 Task: Log work in the project TripHive for the issue 'Data not being saved when expected' spent time as '1w 2d 8h 53m' and remaining time as '3w 6d 6h 38m' and clone the issue. Now add the issue to the epic 'Mobile App Development'.
Action: Mouse moved to (746, 349)
Screenshot: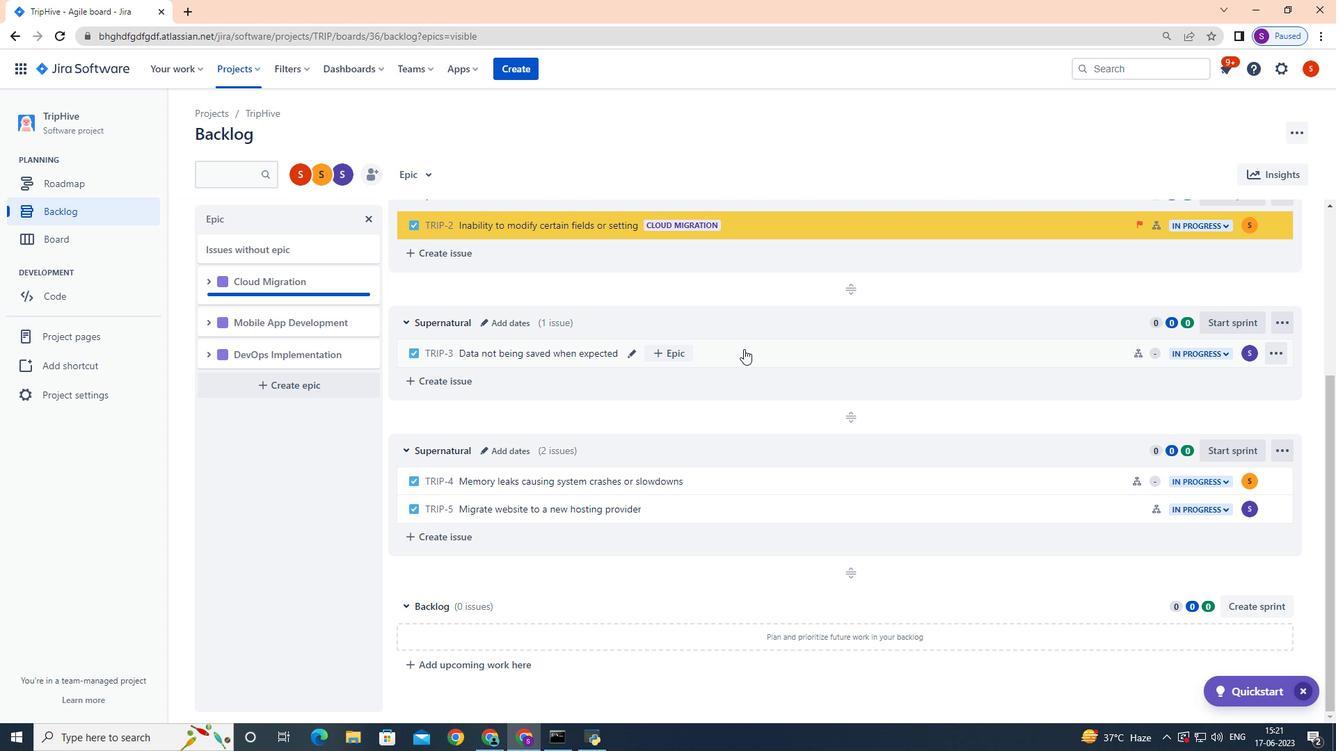 
Action: Mouse pressed left at (746, 349)
Screenshot: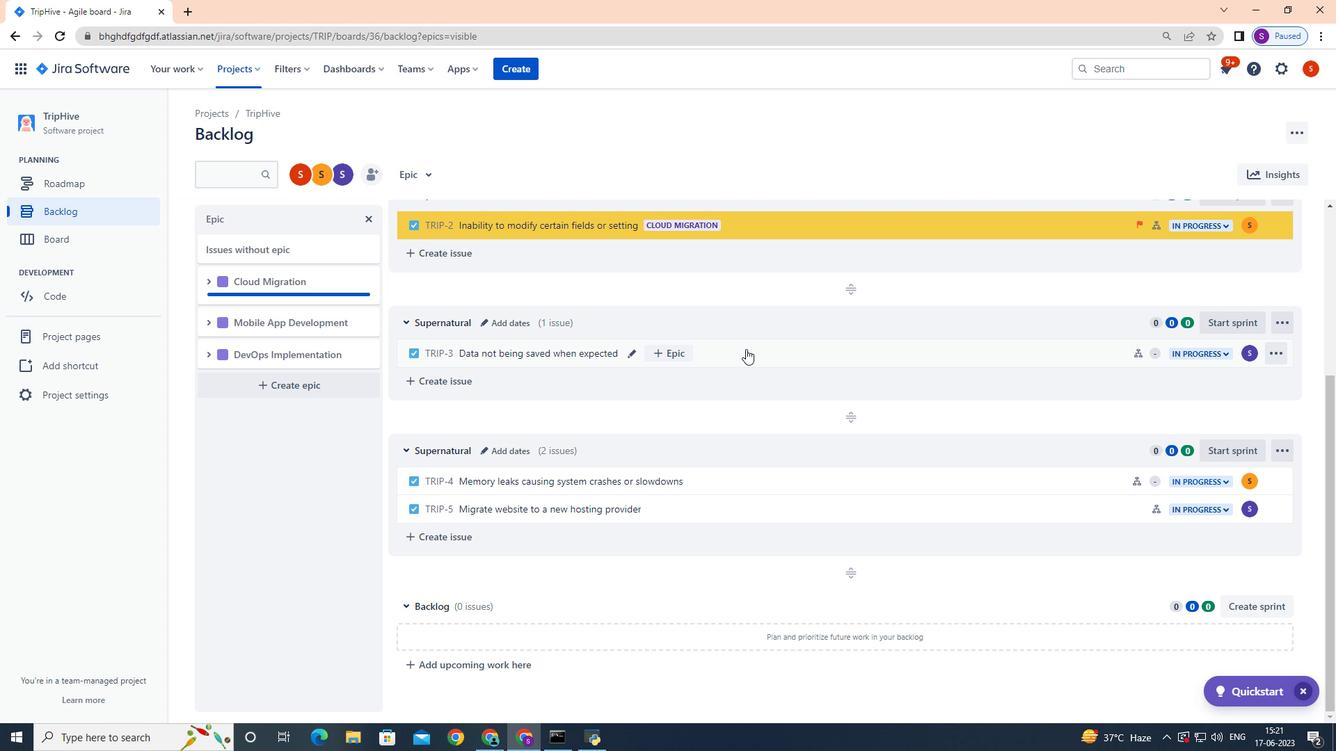 
Action: Mouse moved to (1271, 212)
Screenshot: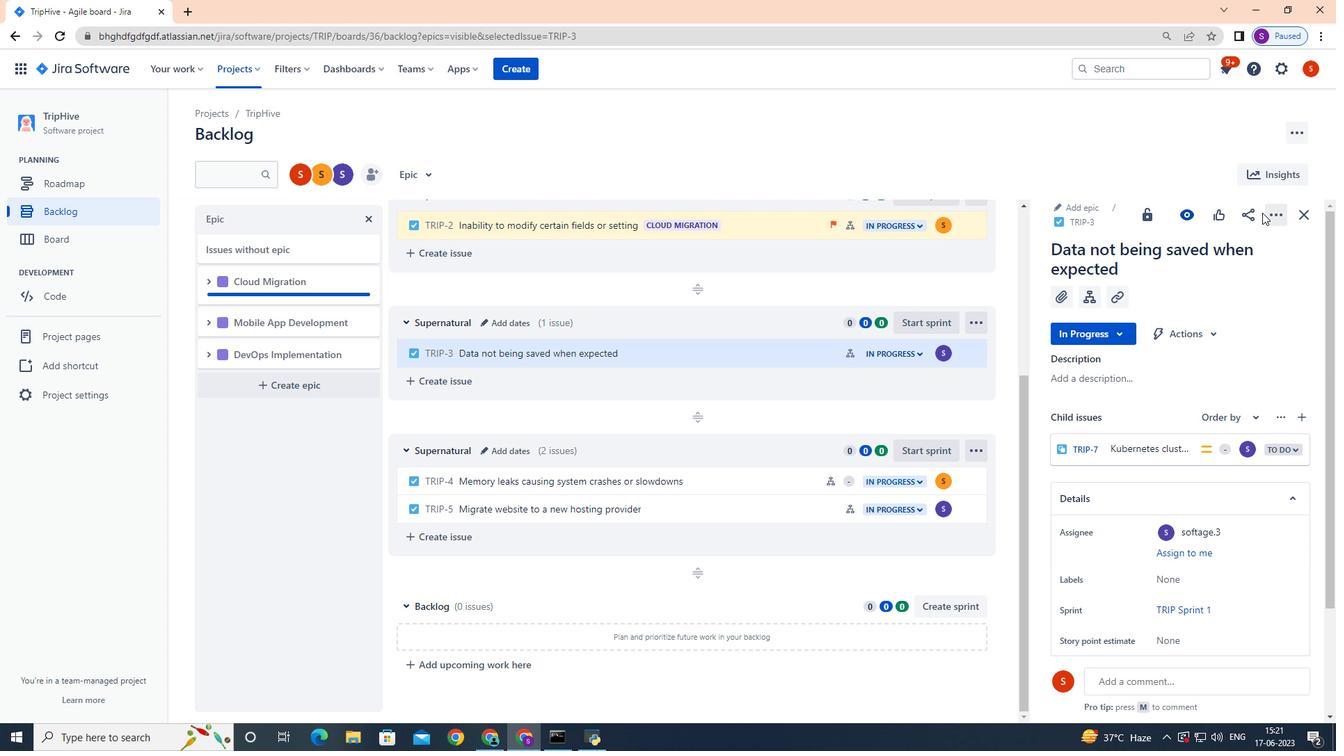 
Action: Mouse pressed left at (1271, 212)
Screenshot: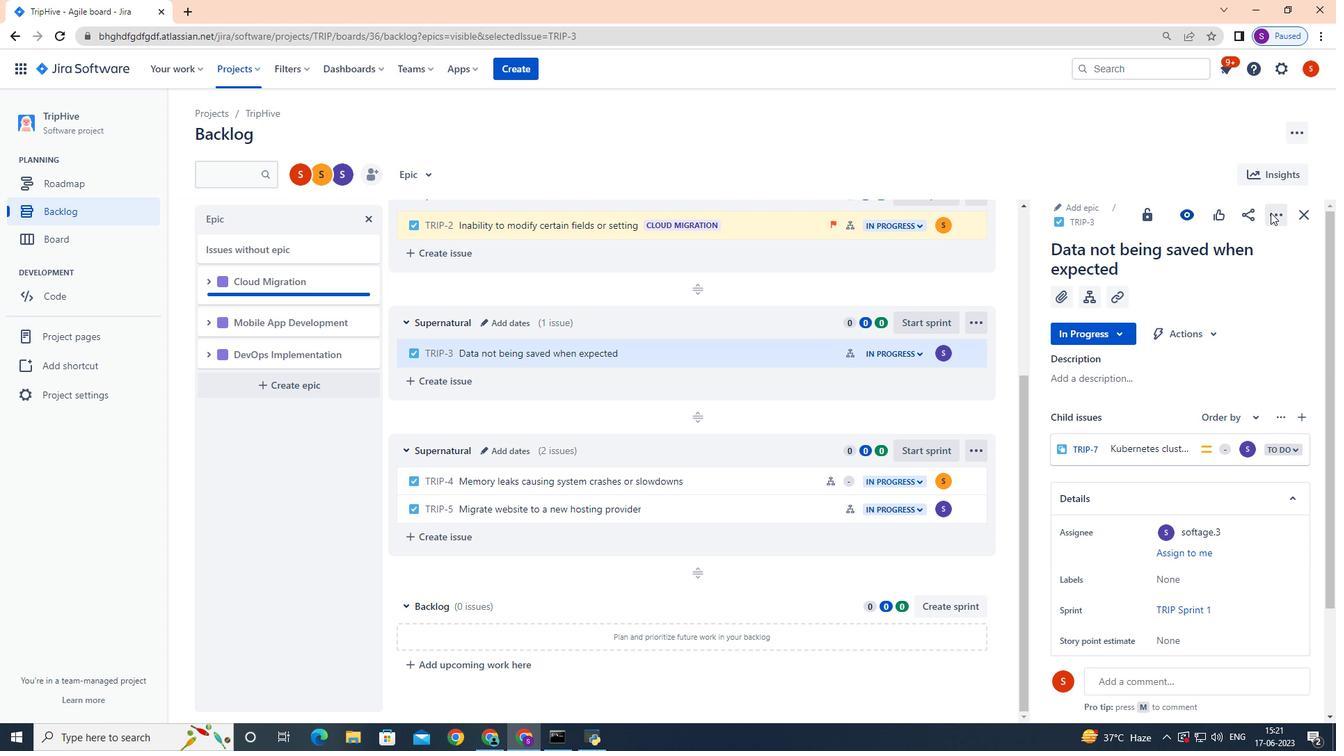 
Action: Mouse moved to (1238, 253)
Screenshot: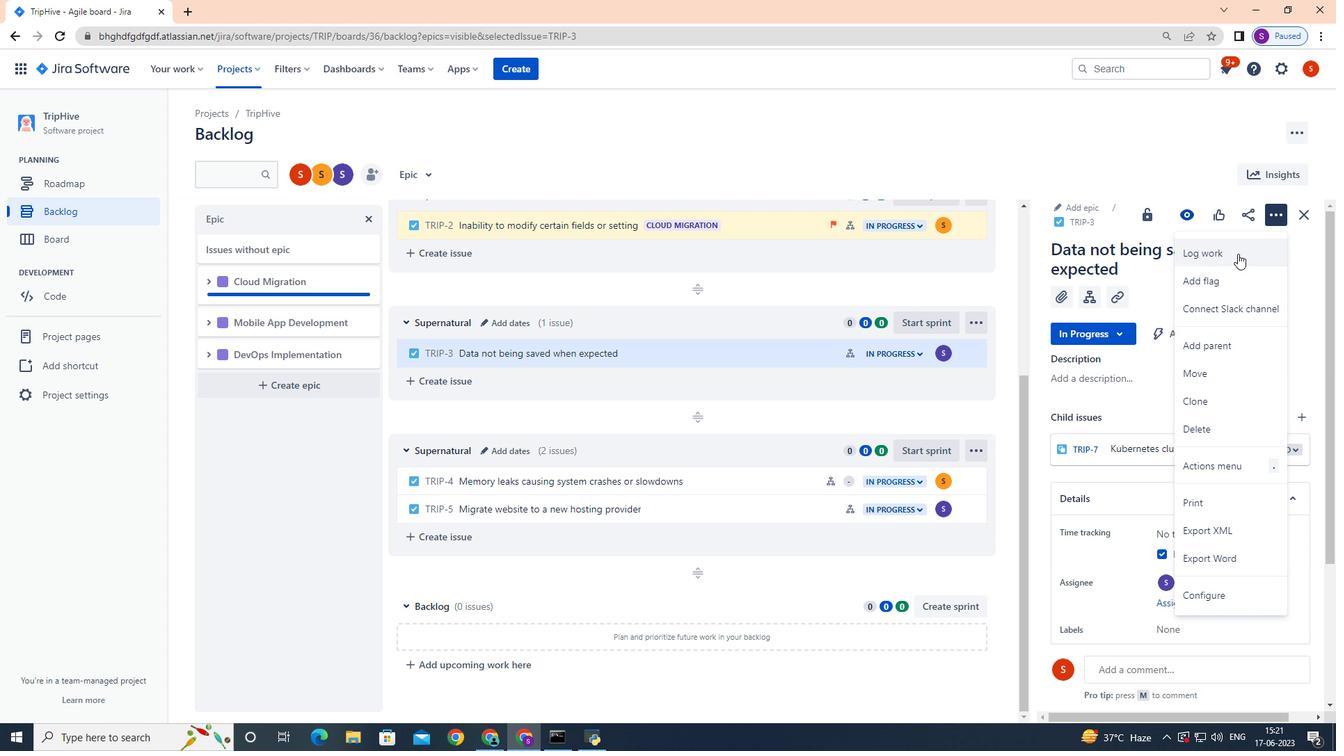 
Action: Mouse pressed left at (1238, 253)
Screenshot: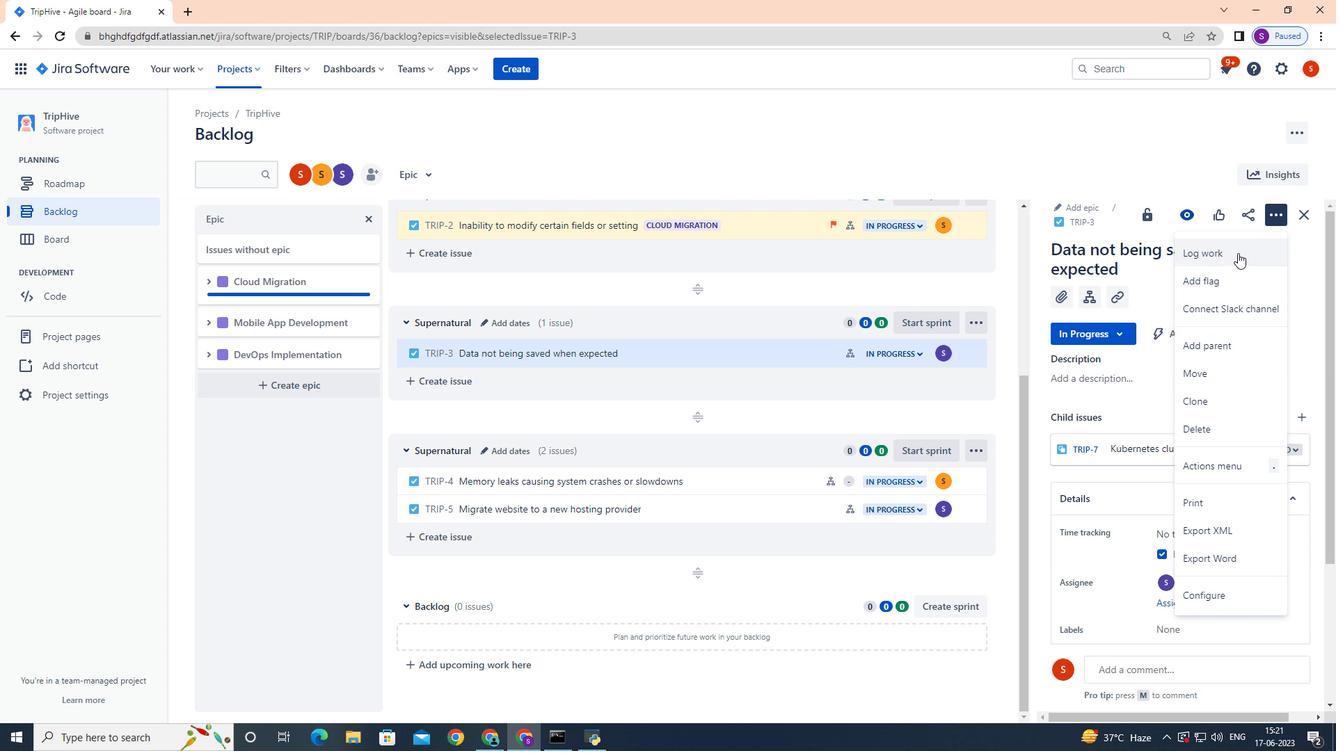 
Action: Mouse moved to (1231, 256)
Screenshot: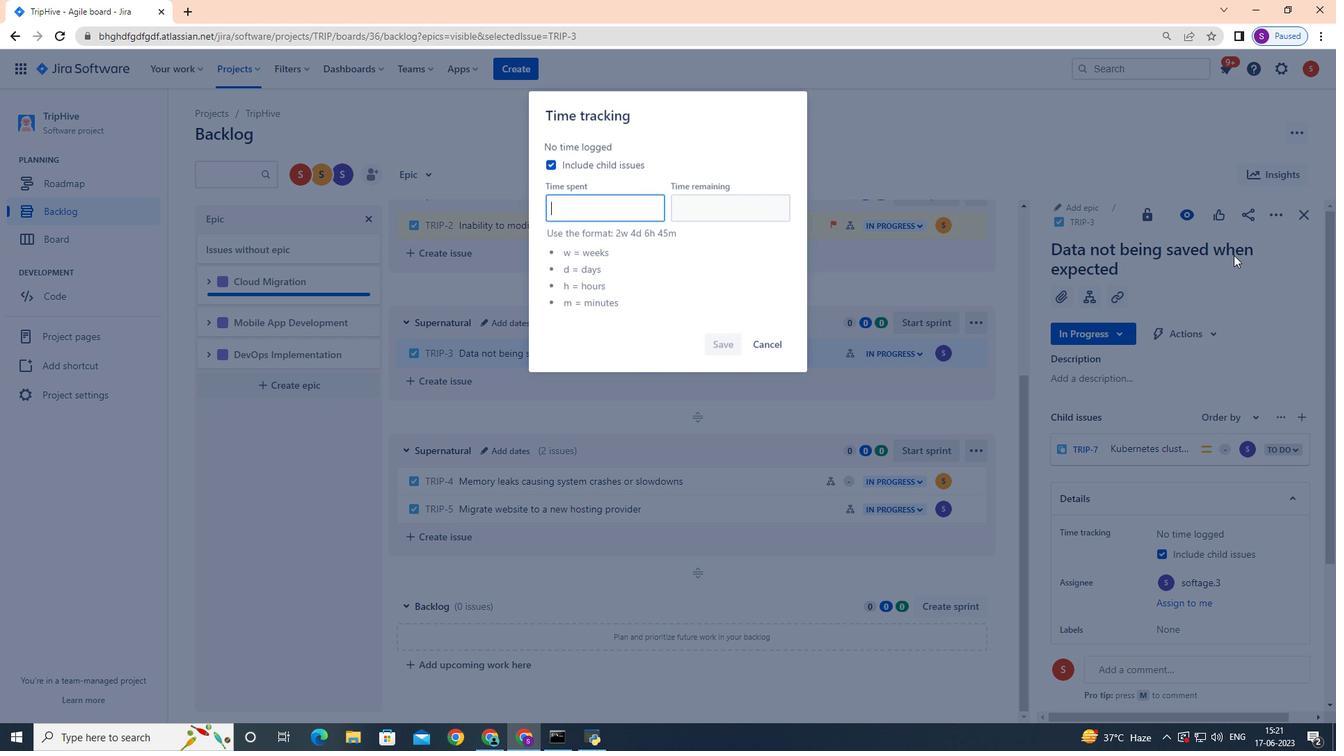 
Action: Key pressed 1w<Key.space>2d<Key.space>8h<Key.space>53m
Screenshot: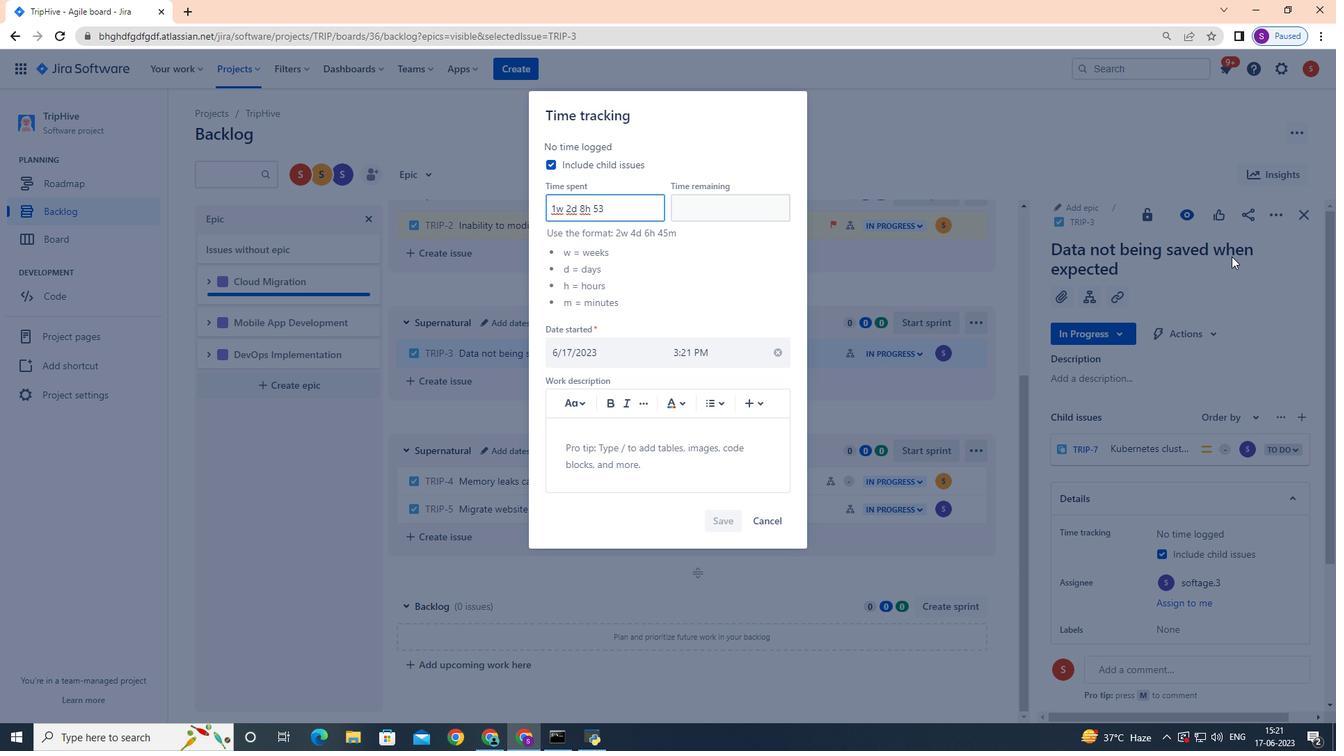 
Action: Mouse moved to (742, 211)
Screenshot: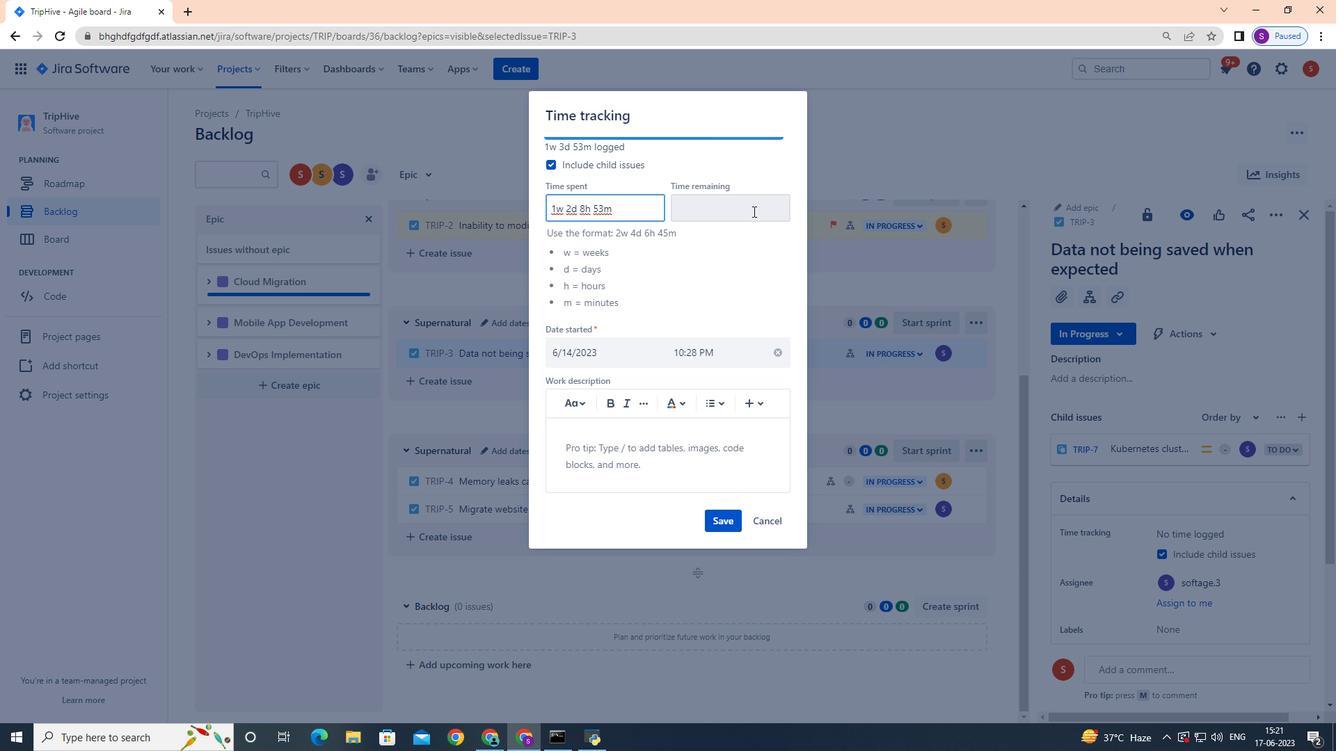 
Action: Mouse pressed left at (742, 211)
Screenshot: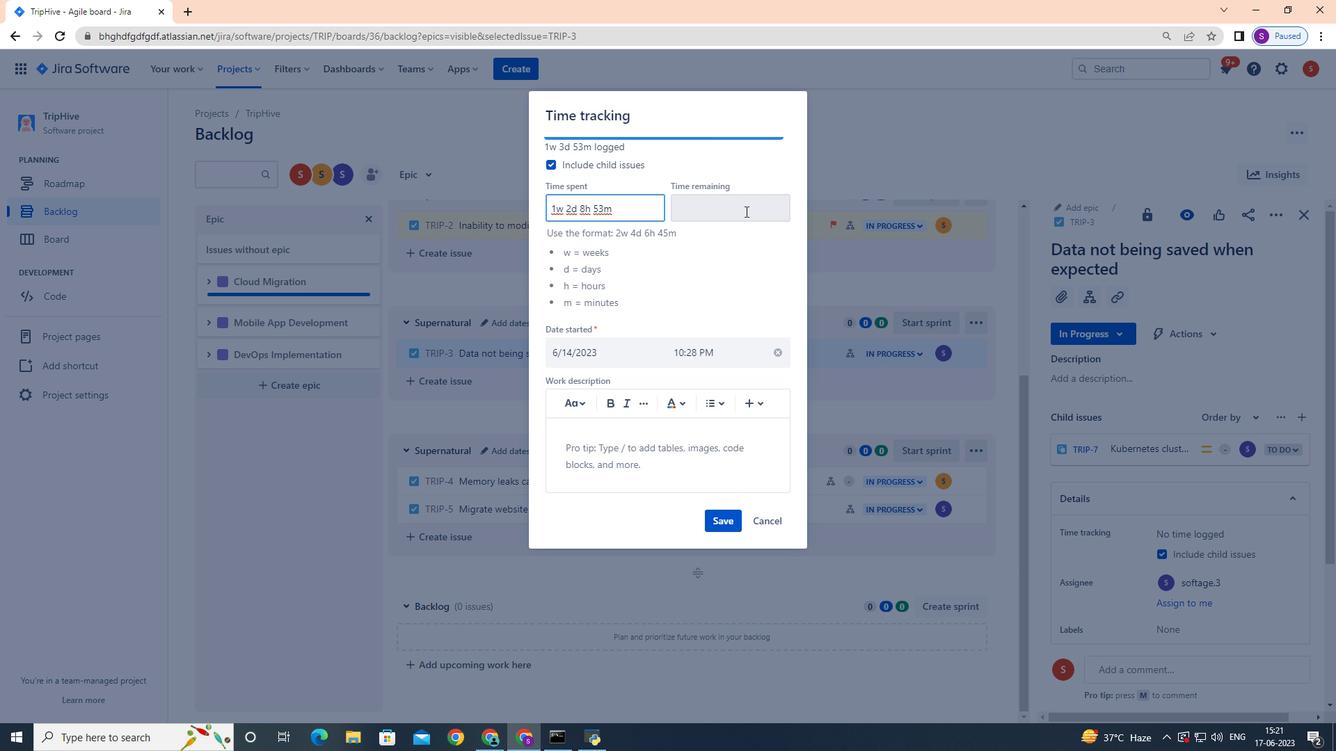 
Action: Key pressed 3w<Key.space>6d<Key.space>6h<Key.space>2<Key.backspace>38m
Screenshot: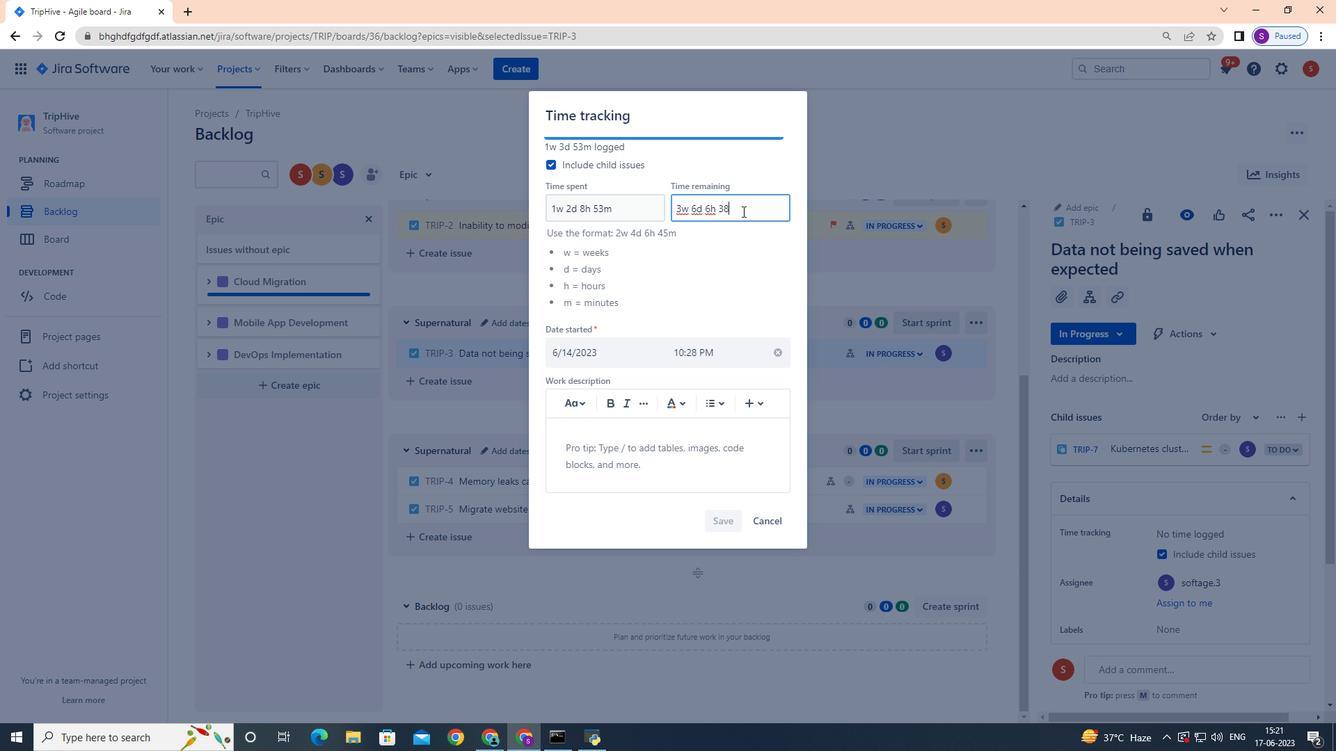 
Action: Mouse moved to (720, 523)
Screenshot: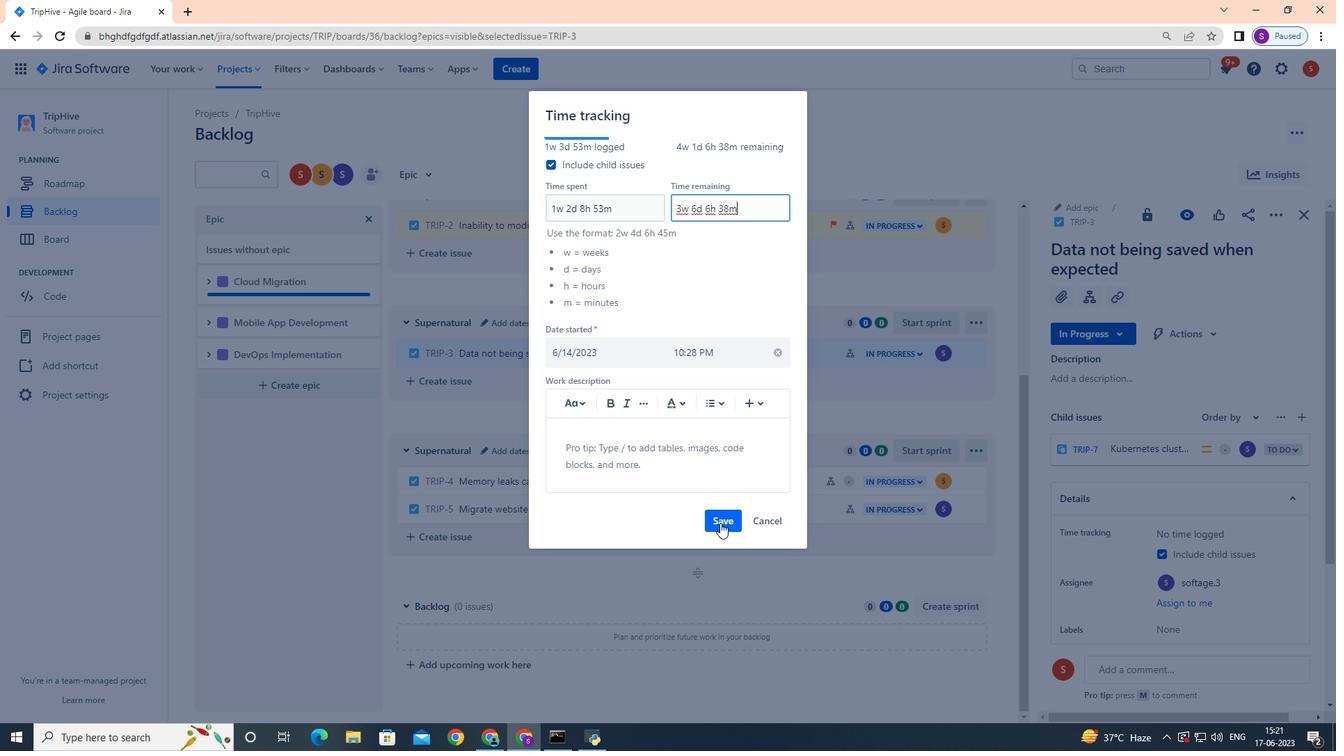 
Action: Mouse pressed left at (720, 523)
Screenshot: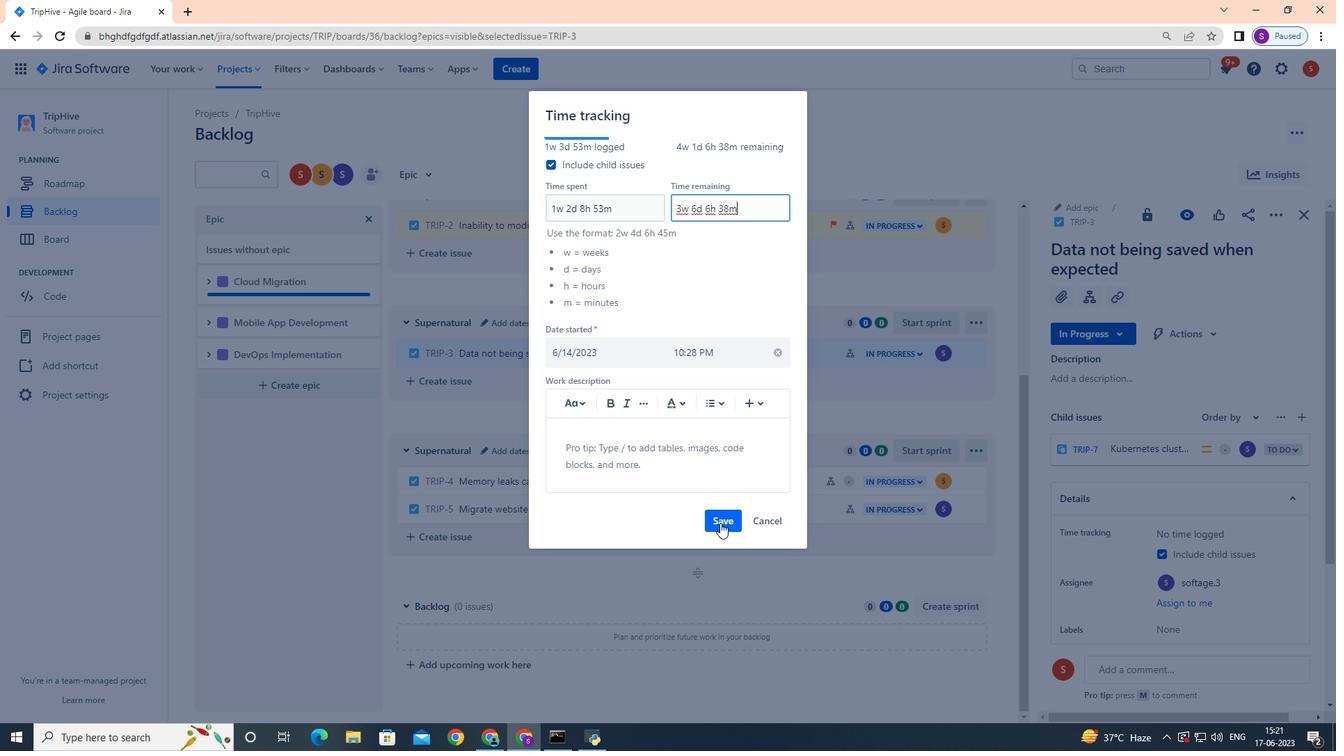 
Action: Mouse moved to (1278, 215)
Screenshot: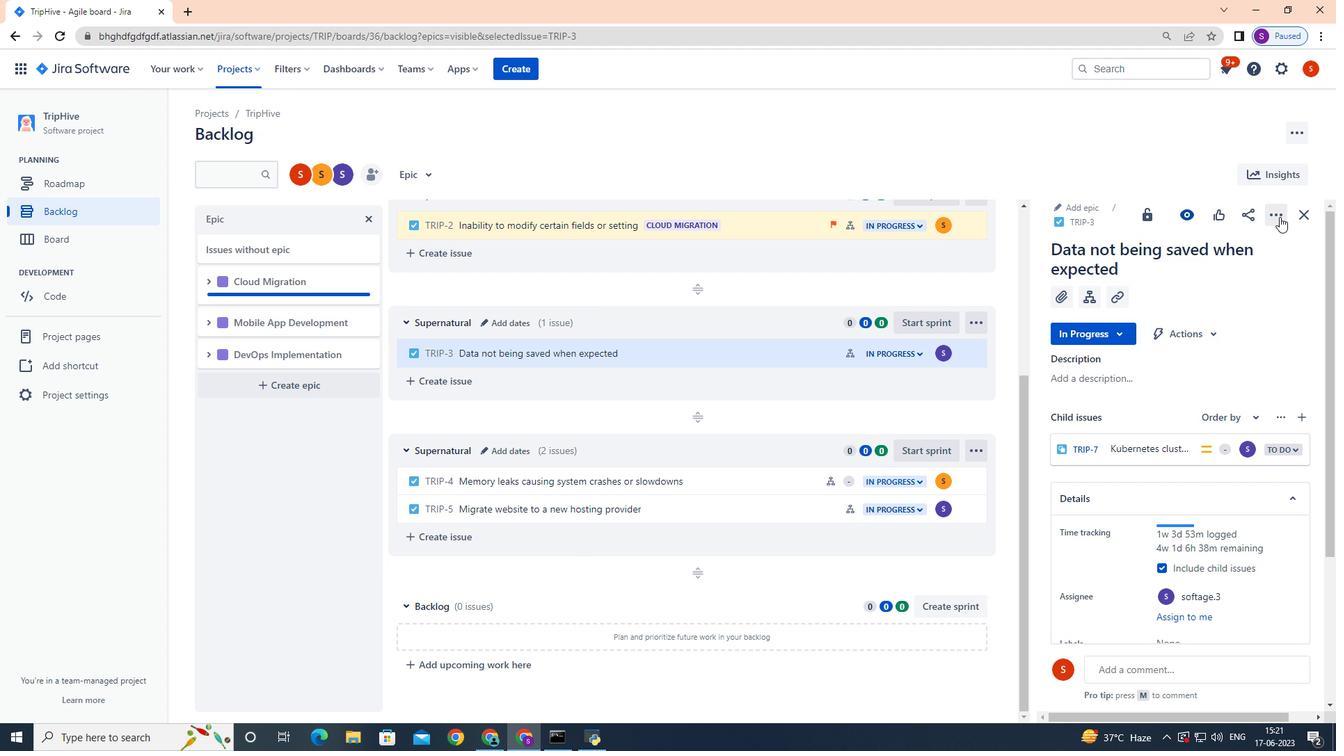 
Action: Mouse pressed left at (1278, 215)
Screenshot: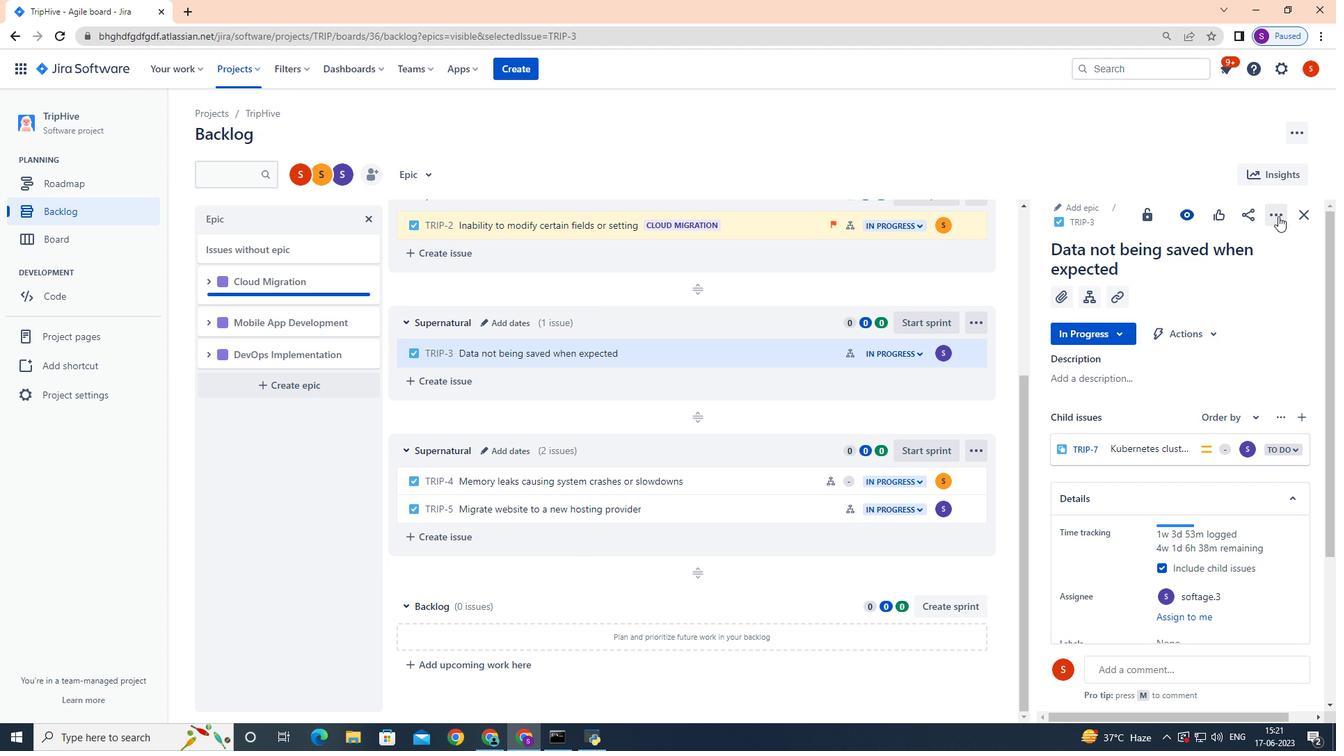 
Action: Mouse moved to (1223, 400)
Screenshot: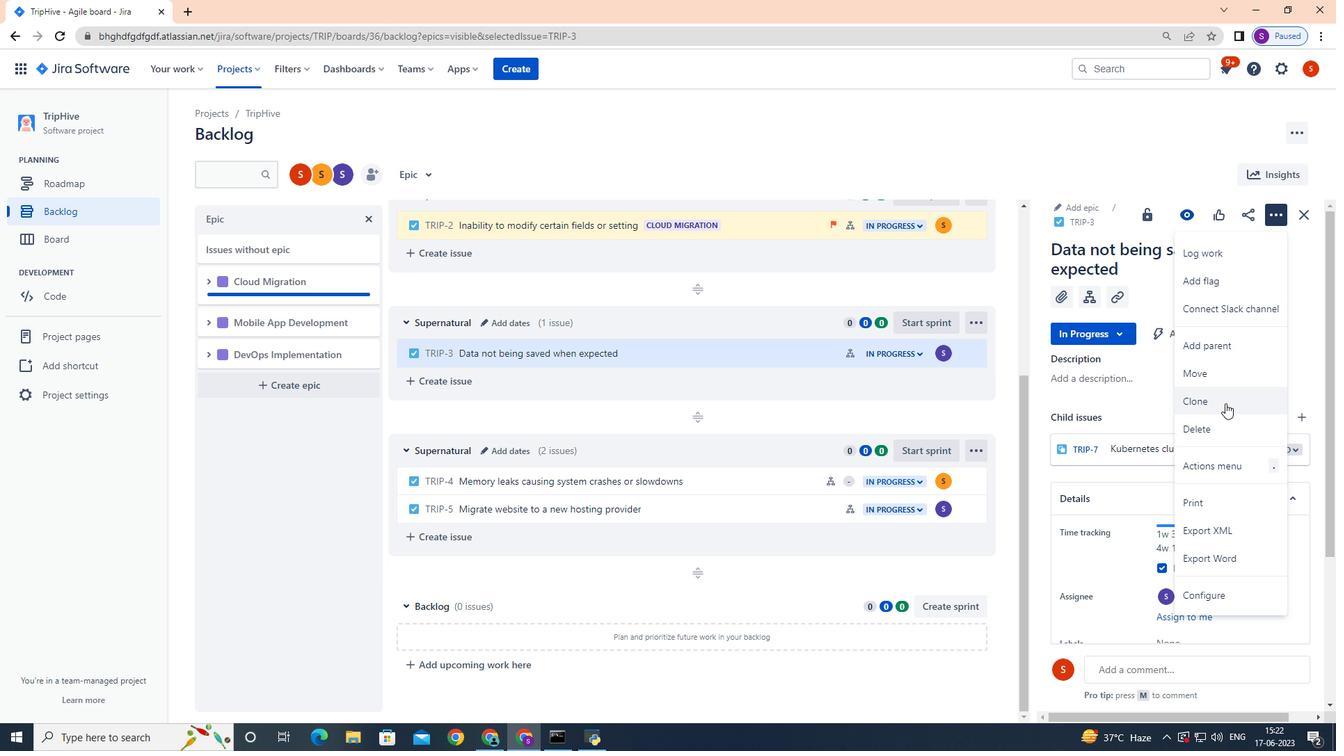
Action: Mouse pressed left at (1223, 400)
Screenshot: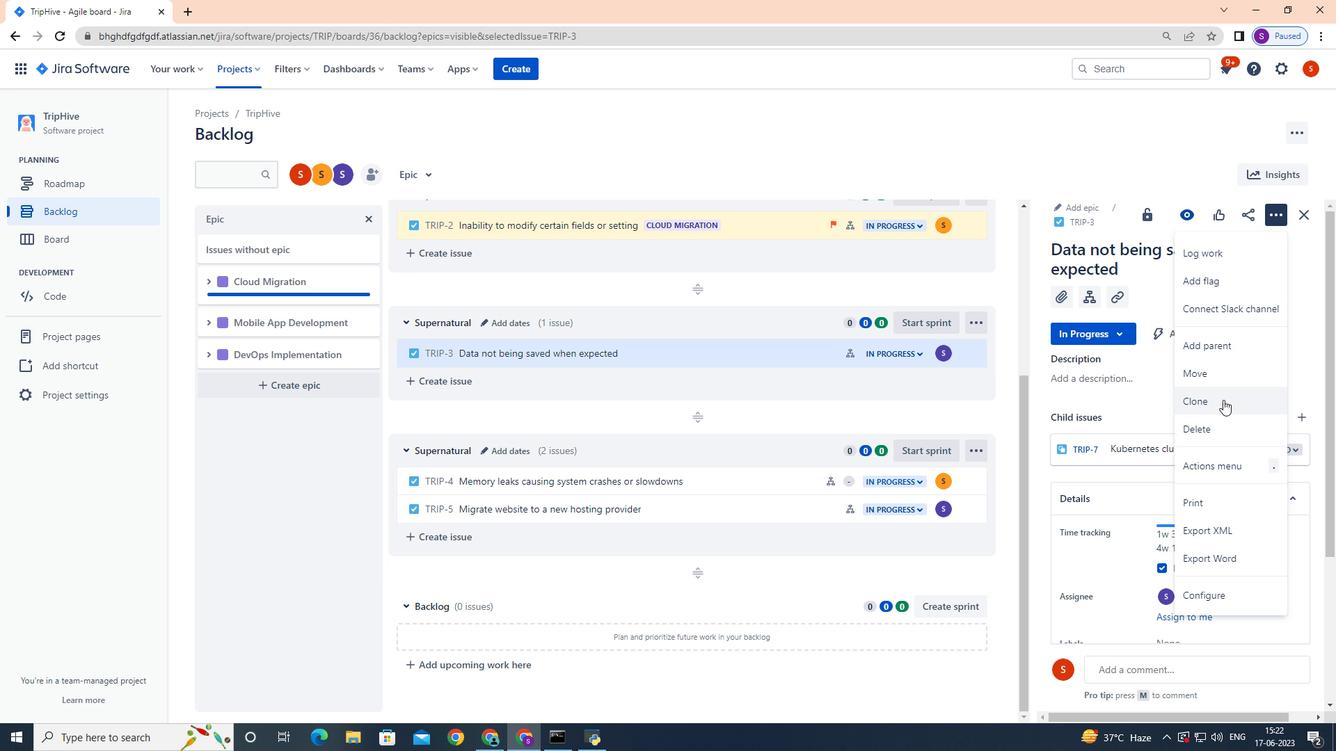 
Action: Mouse moved to (762, 301)
Screenshot: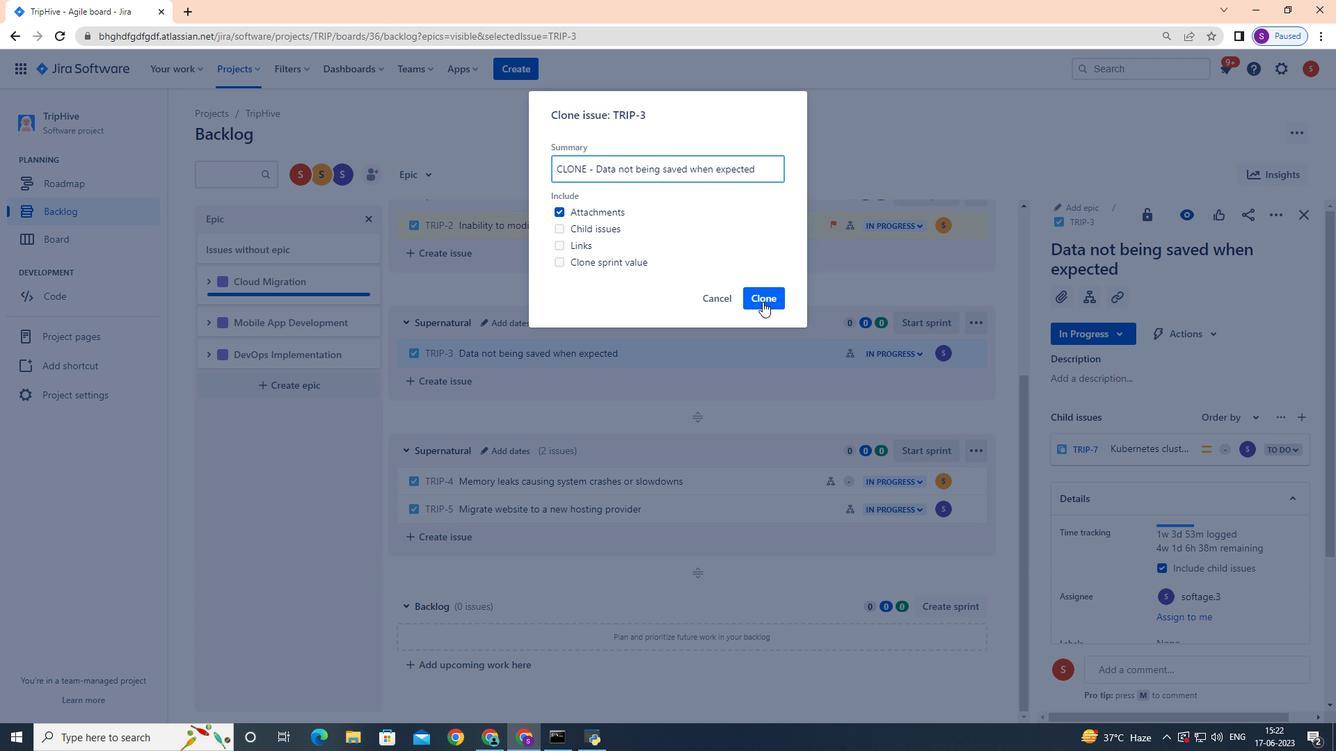
Action: Mouse pressed left at (762, 301)
Screenshot: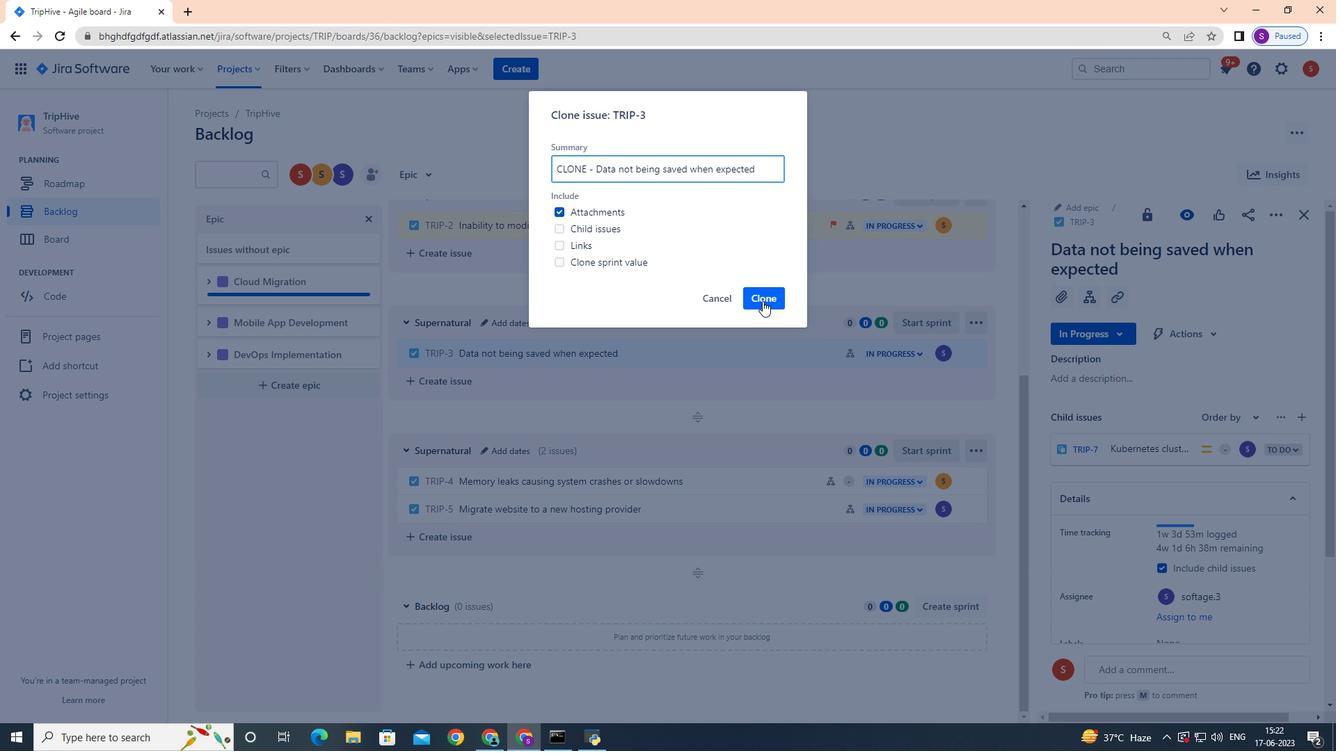 
Action: Mouse moved to (670, 352)
Screenshot: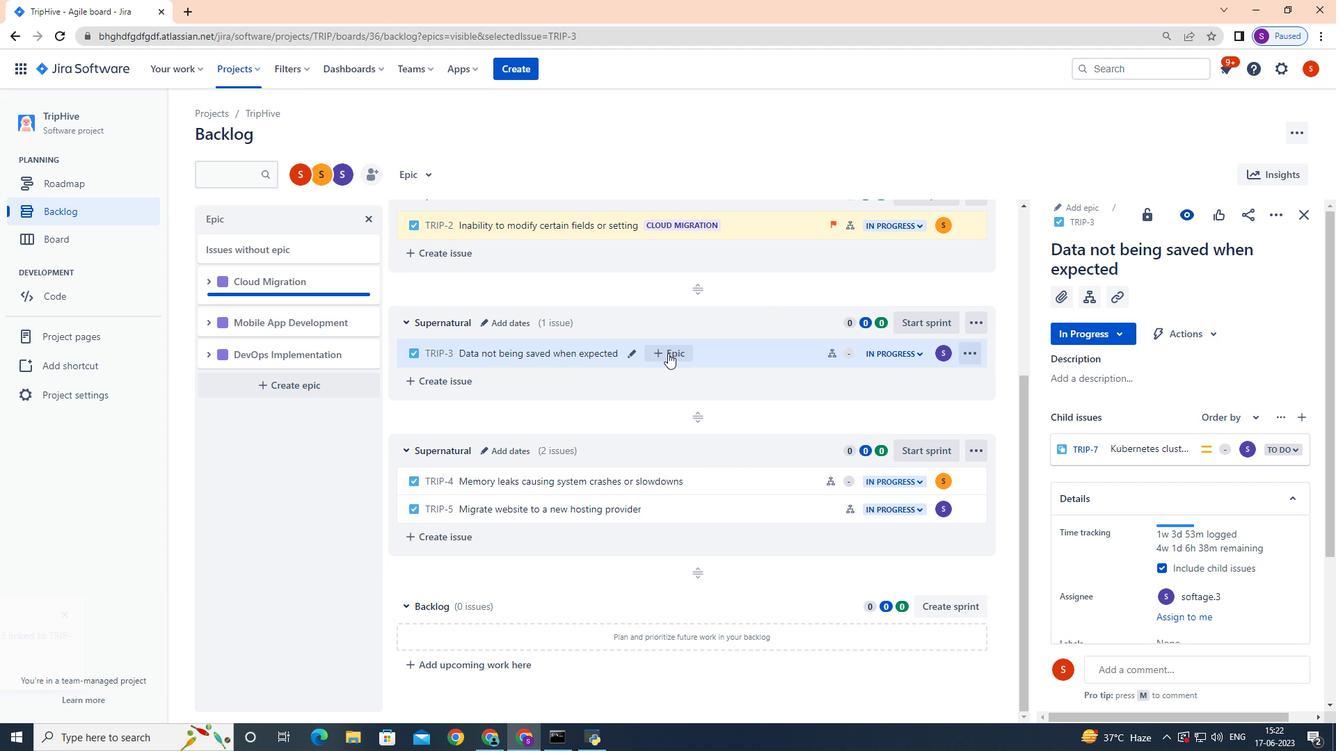 
Action: Mouse pressed left at (670, 352)
Screenshot: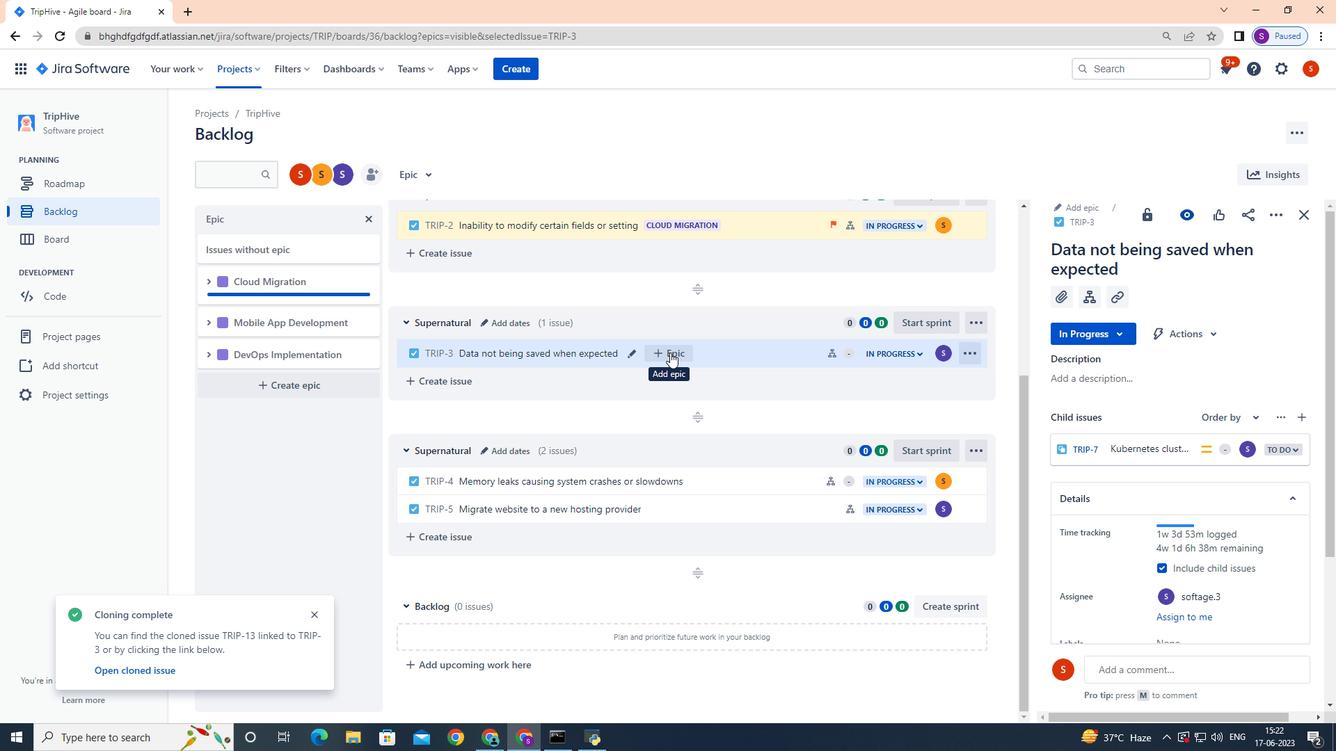 
Action: Mouse moved to (784, 451)
Screenshot: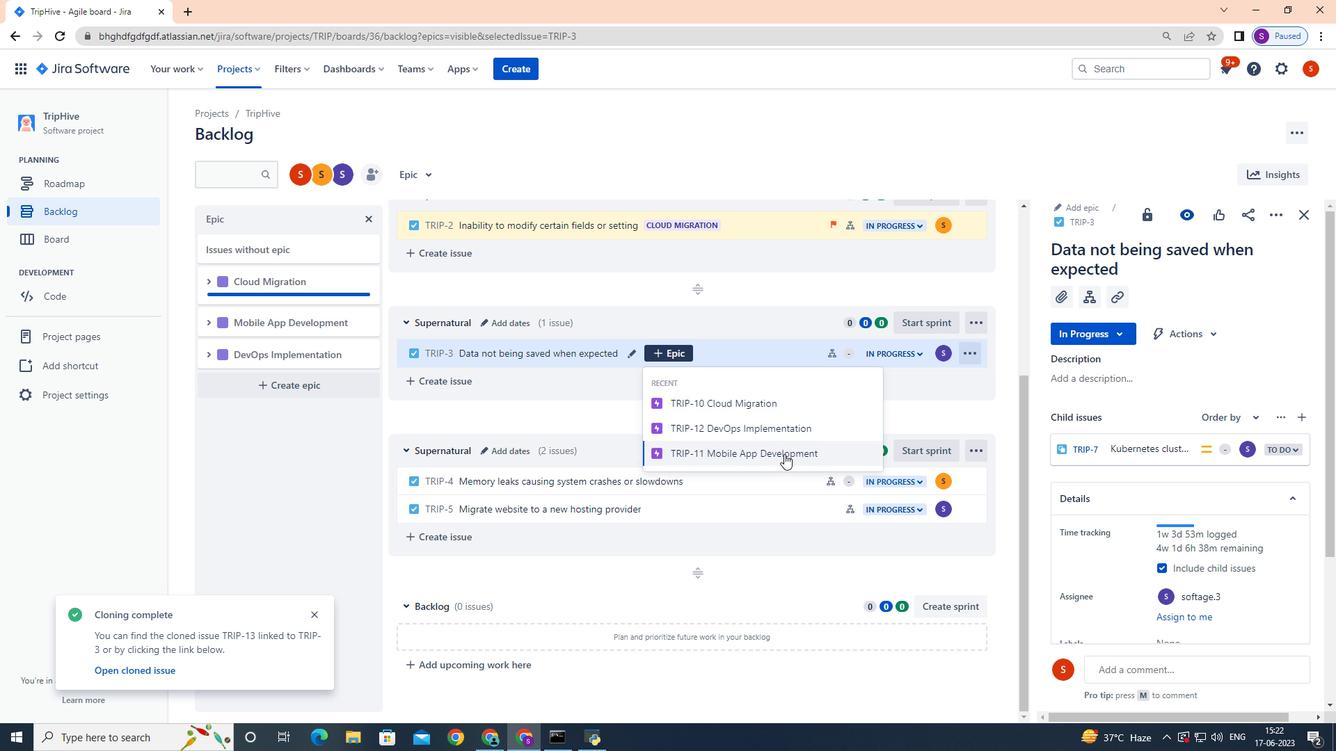 
Action: Mouse pressed left at (784, 451)
Screenshot: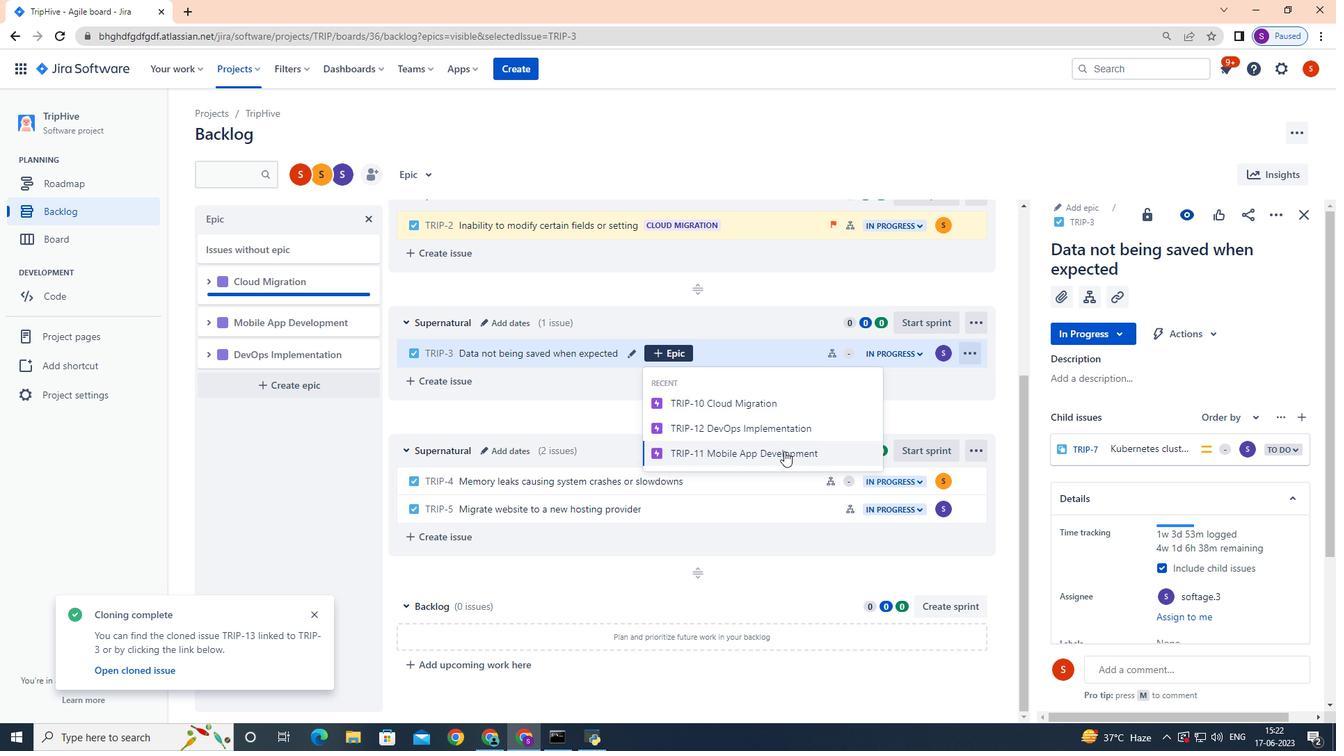 
Action: Mouse moved to (780, 443)
Screenshot: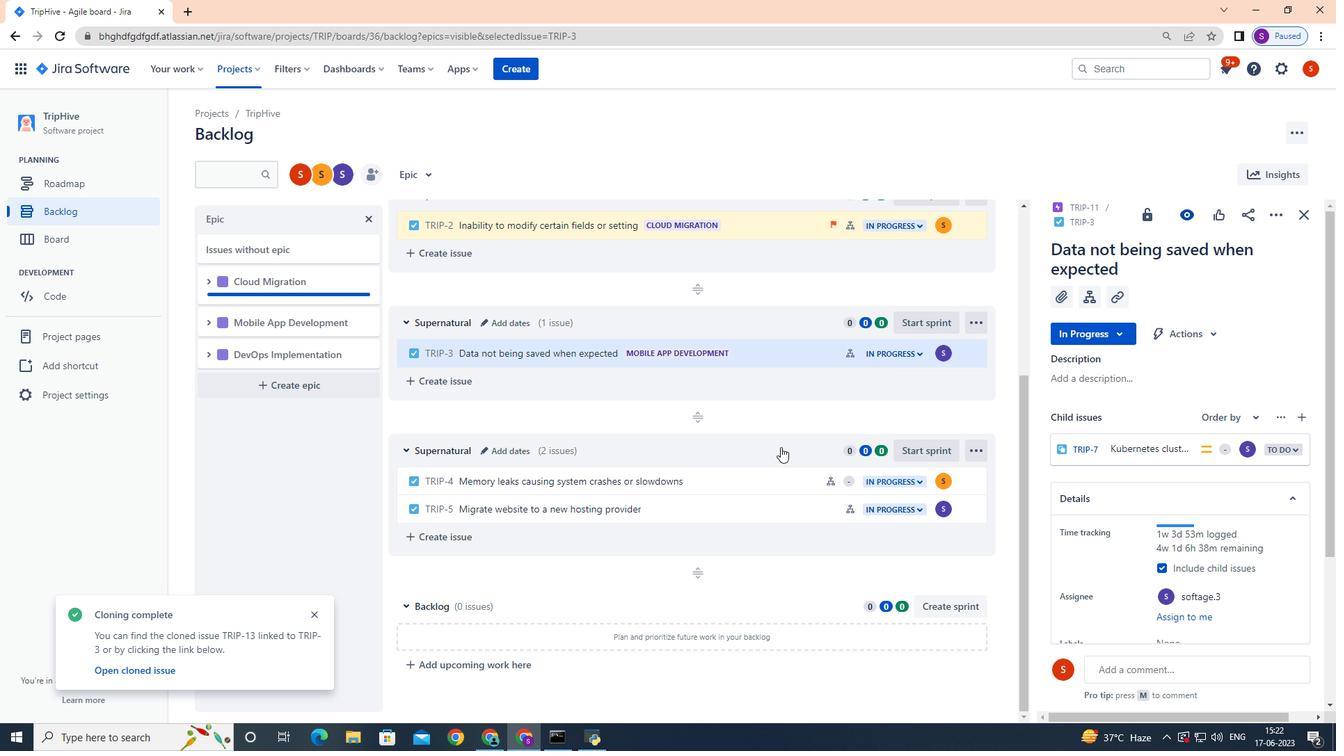 
